 Task: Plan a time block for reading the new book.
Action: Mouse moved to (53, 120)
Screenshot: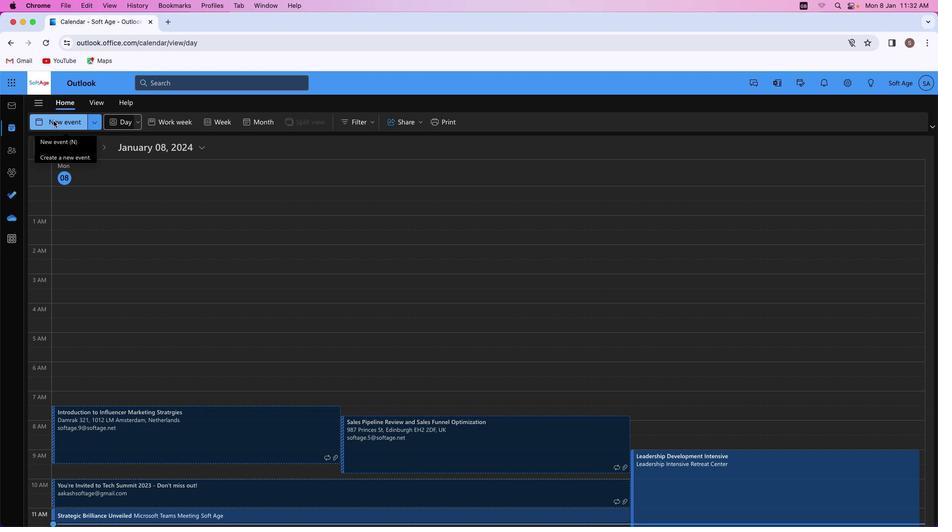 
Action: Mouse pressed left at (53, 120)
Screenshot: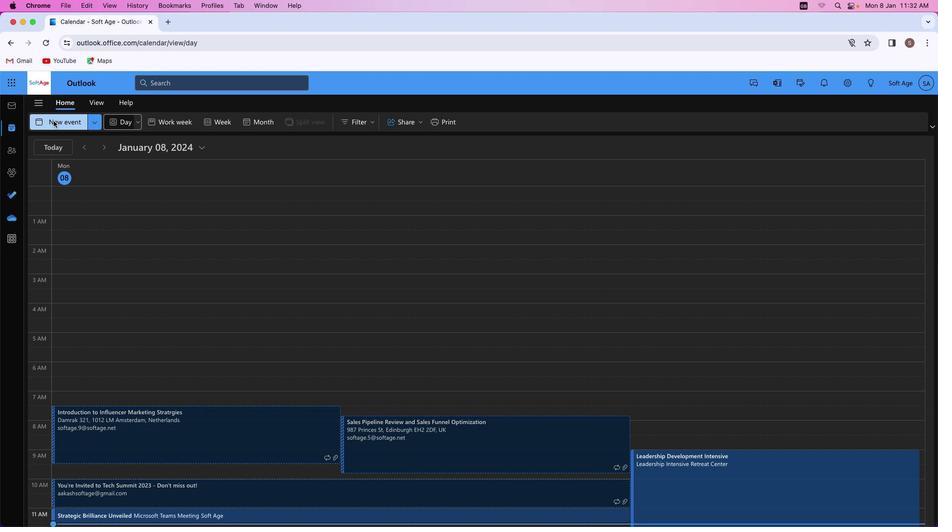 
Action: Mouse moved to (234, 182)
Screenshot: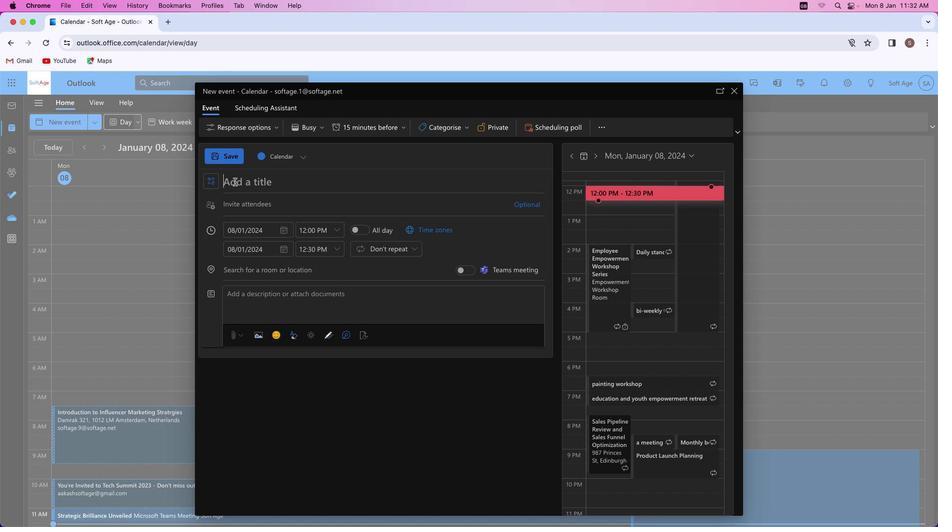 
Action: Key pressed Key.shift_r'L''i''t''e''r''a''r''y'Key.spaceKey.shift'E''s''c''a''p''e'Key.shift_r':'Key.spaceKey.shift_r'B''o''o''k'Key.spaceKey.shift_r'B''l''i''s''s'
Screenshot: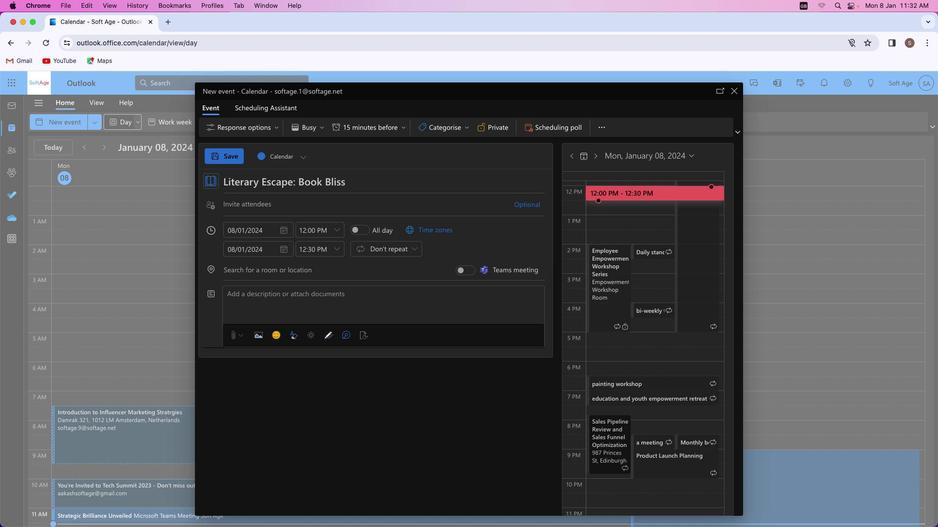 
Action: Mouse moved to (402, 128)
Screenshot: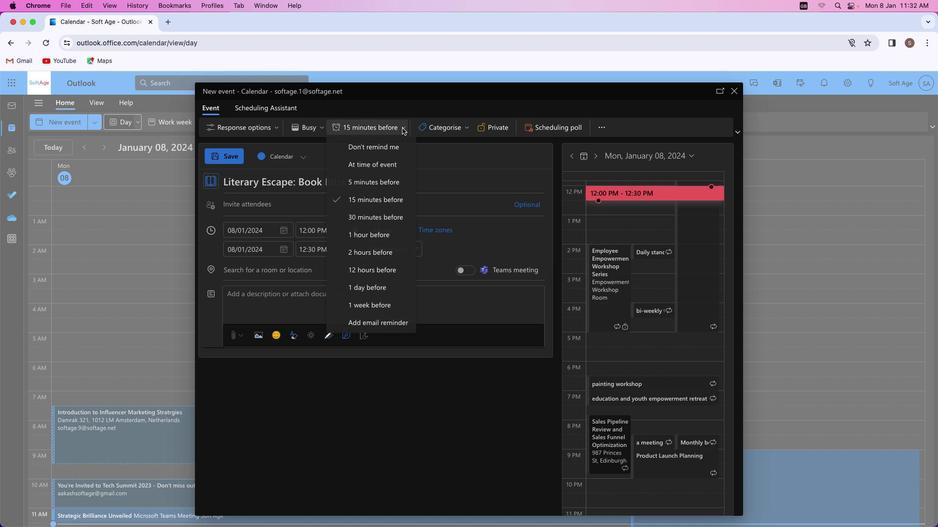 
Action: Mouse pressed left at (402, 128)
Screenshot: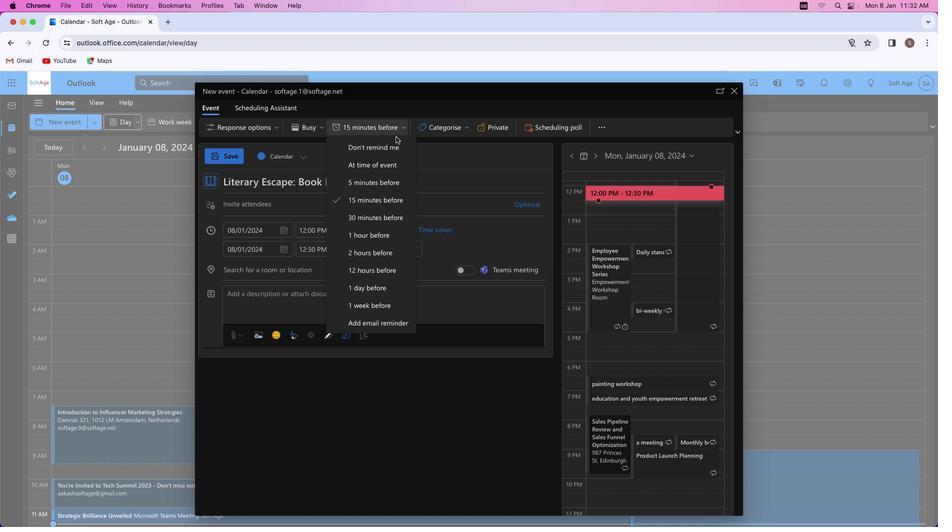 
Action: Mouse moved to (434, 162)
Screenshot: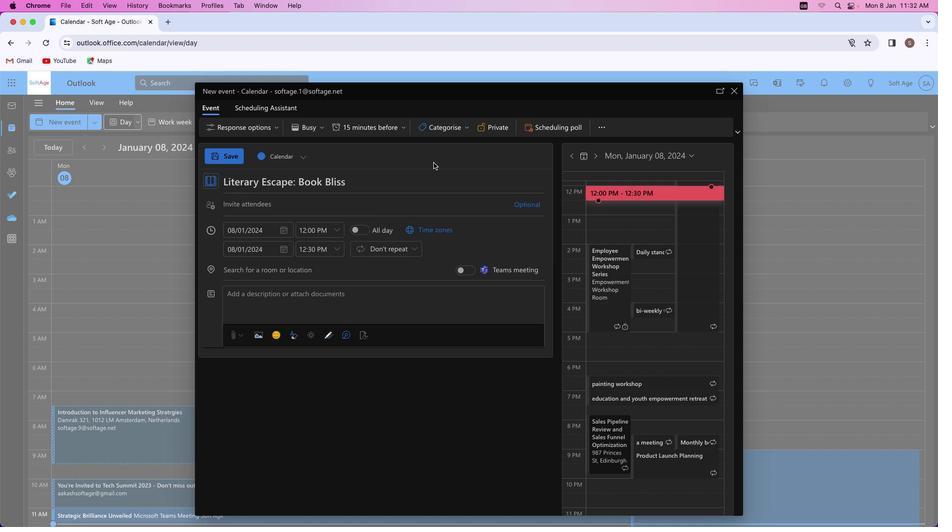 
Action: Mouse pressed left at (434, 162)
Screenshot: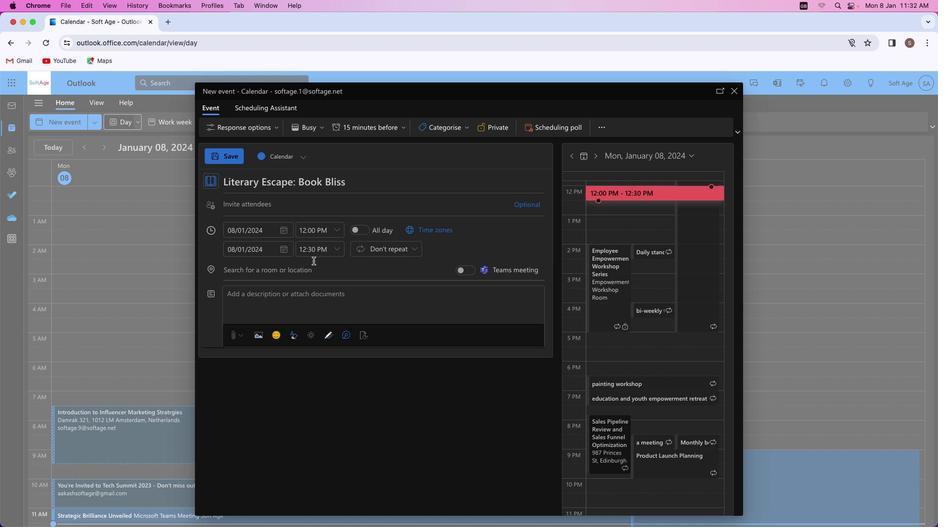 
Action: Mouse moved to (338, 249)
Screenshot: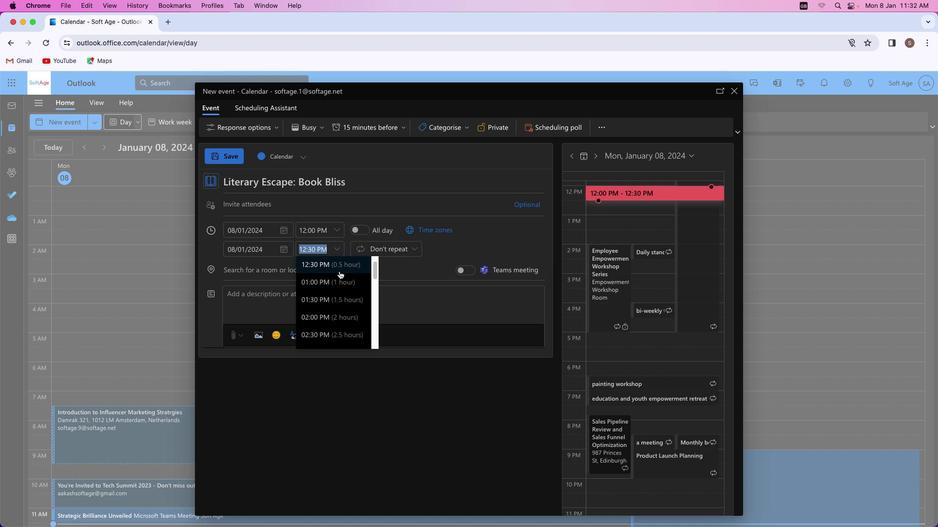 
Action: Mouse pressed left at (338, 249)
Screenshot: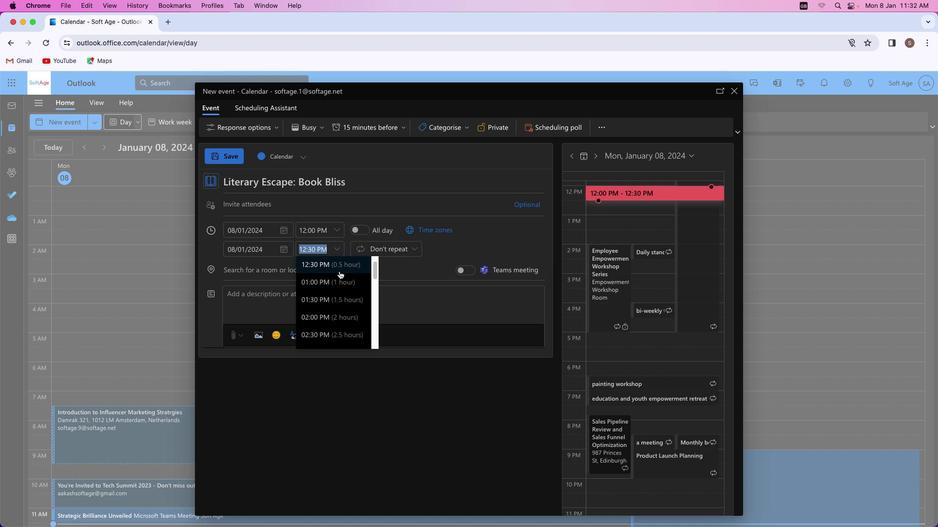 
Action: Mouse moved to (318, 284)
Screenshot: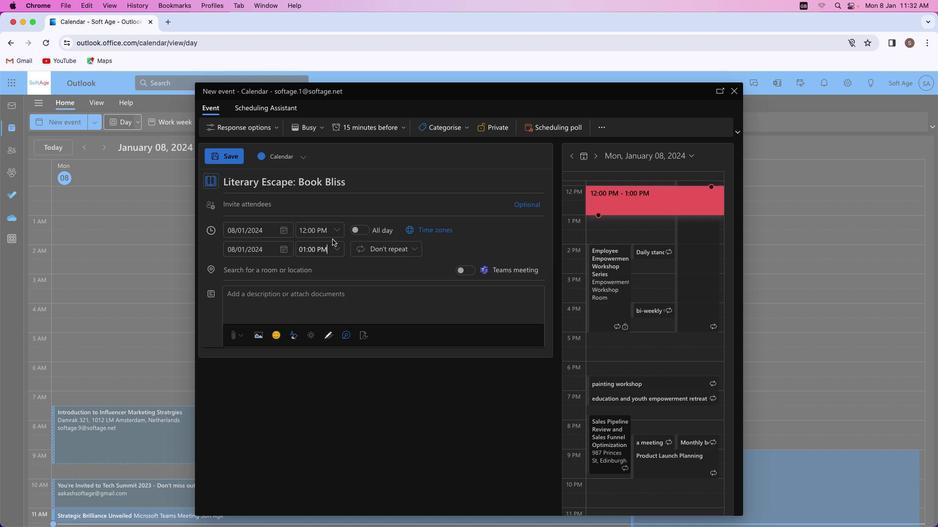 
Action: Mouse pressed left at (318, 284)
Screenshot: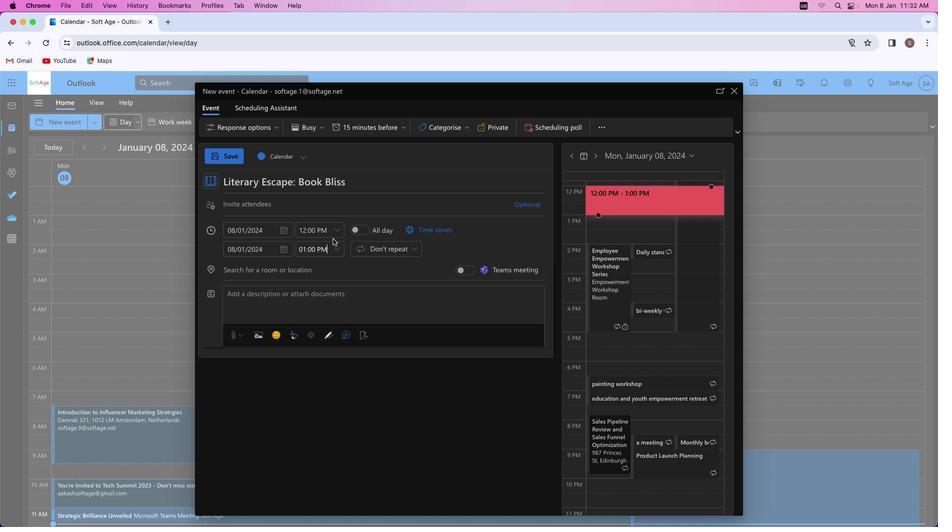 
Action: Mouse moved to (304, 293)
Screenshot: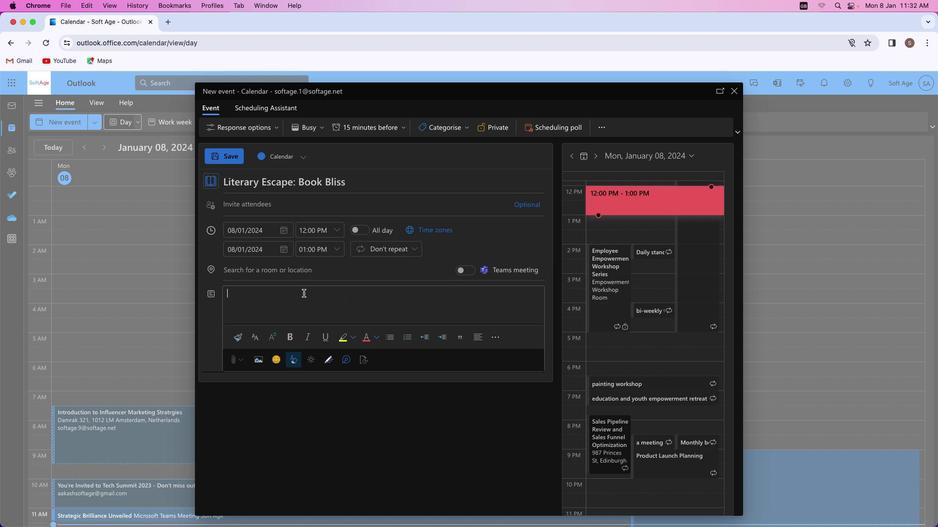 
Action: Mouse pressed left at (304, 293)
Screenshot: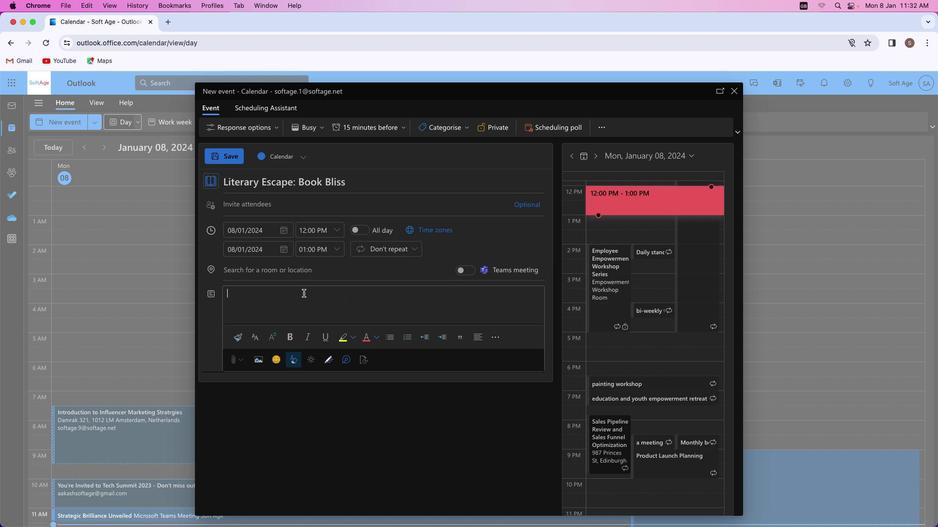 
Action: Key pressed Key.shift'W''e'Key.backspaceKey.backspaceKey.shift'T''h''i''s'Key.space't''i''m''e'Key.space'i''s'Key.space'f''o''r'Key.space'r''e''a''d''i''n''g'Key.space'b''o''o''k'Key.space'b''l''o''c''k'Key.space'o''n'Key.space'y''o''u''r'Key.space's''c''h''e''d''u''l''e'Key.space't''o'Key.space'd''e''l''v''e'Key.space'i''n''t''o'Key.space'a'Key.space'n''e''w'Key.space'b''o''o''k''.'Key.spaceKey.shift_r'I''m''m''e''r''s''e'Key.space'y''o''u''r''s''e''l''f'Key.space'i''n'Key.space'c''a''p''t''i''v''a''t''i''n''g'Key.space's''t''o''r''i''e''s'','Key.space'u''n''l''o''c''k''i''n''g'Key.space'w''o''r''l''d''s'Key.space'w''i''t''h''i''n'Key.space't''h''e'Key.space'p''a''g''e''s''.'
Screenshot: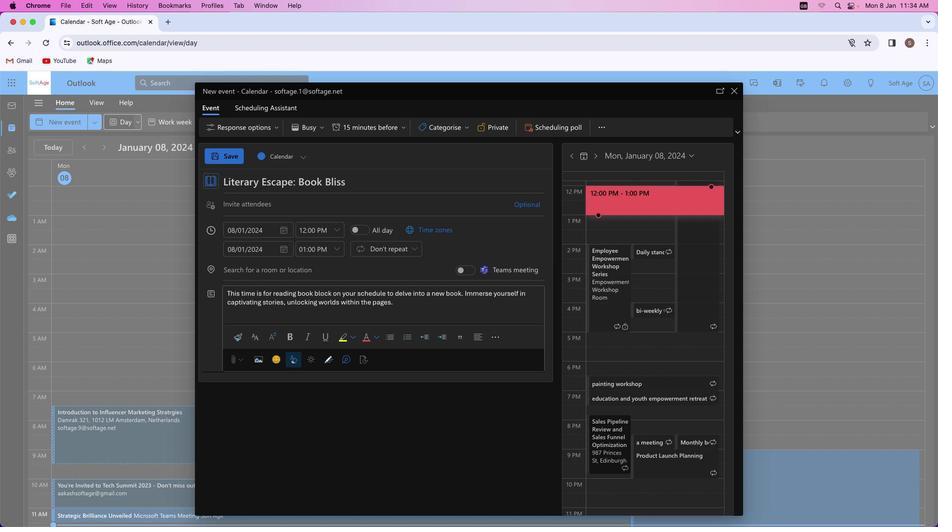 
Action: Mouse moved to (272, 293)
Screenshot: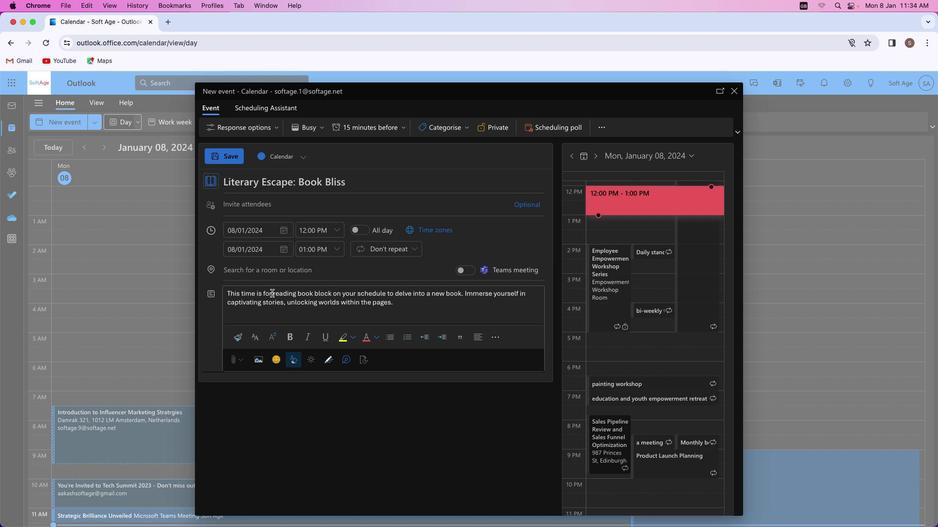 
Action: Mouse pressed left at (272, 293)
Screenshot: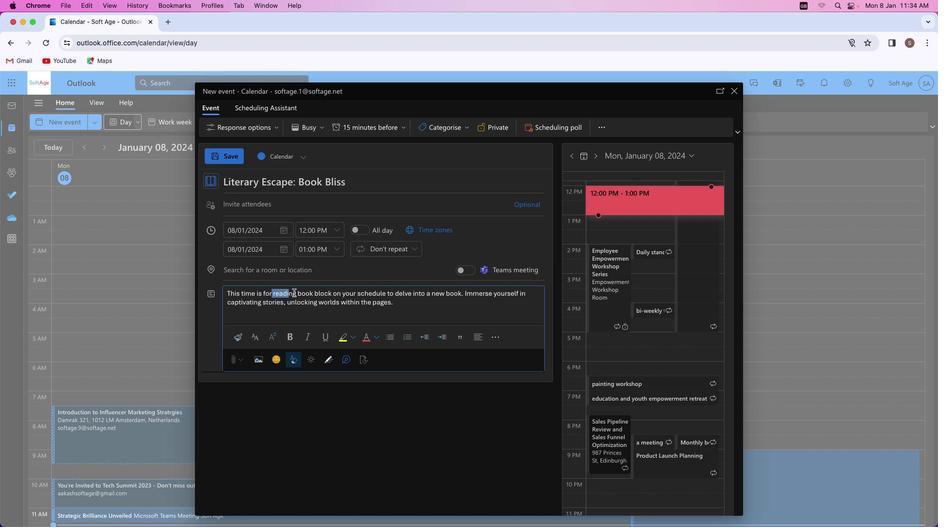 
Action: Mouse moved to (310, 338)
Screenshot: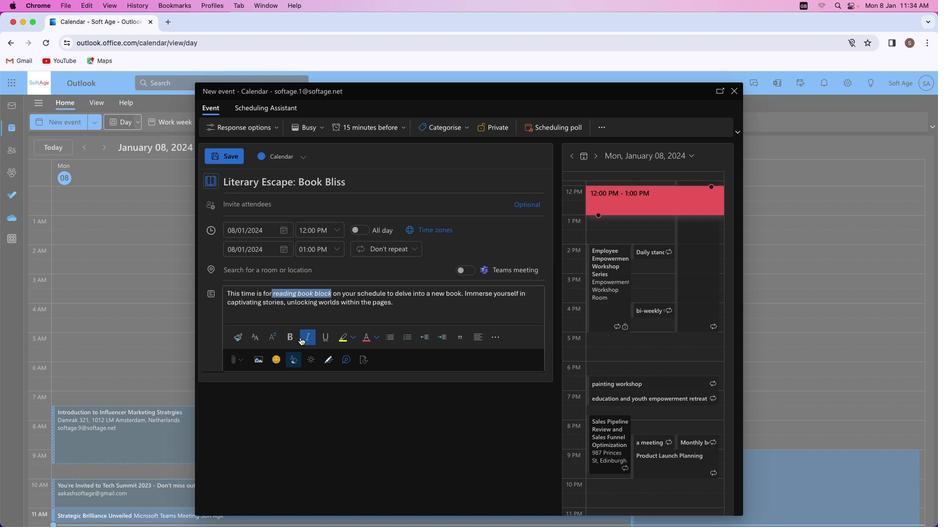 
Action: Mouse pressed left at (310, 338)
Screenshot: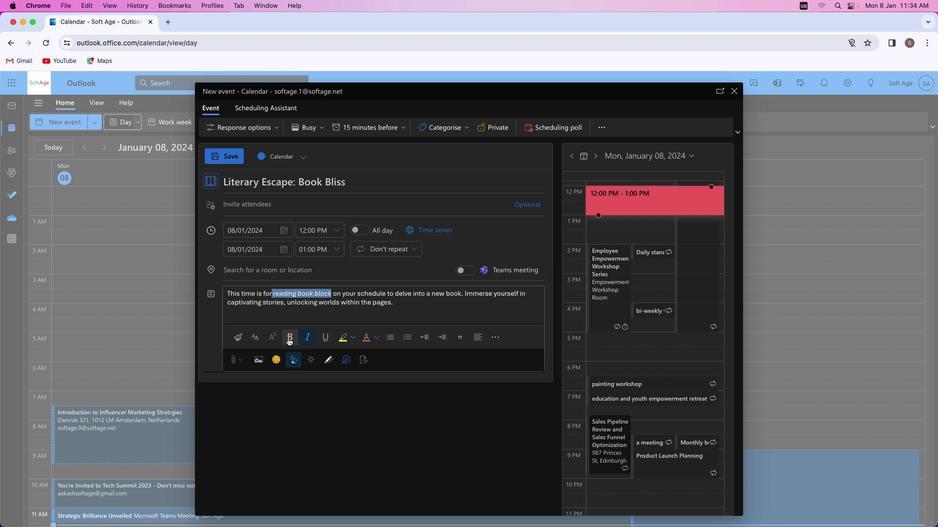 
Action: Mouse moved to (287, 338)
Screenshot: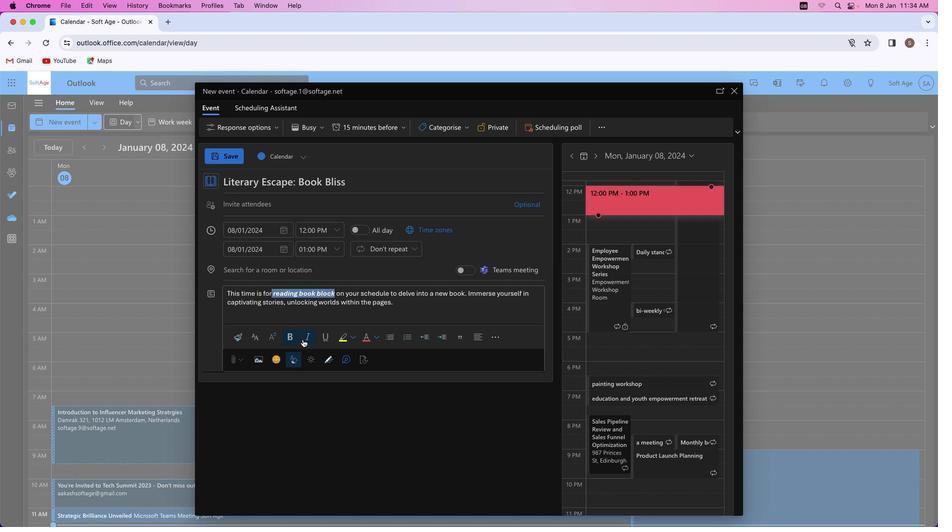 
Action: Mouse pressed left at (287, 338)
Screenshot: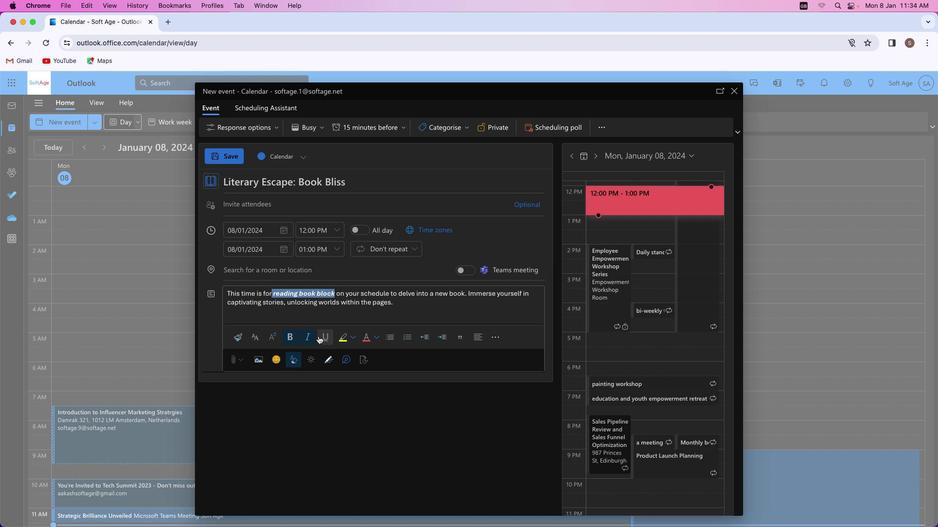 
Action: Mouse moved to (353, 335)
Screenshot: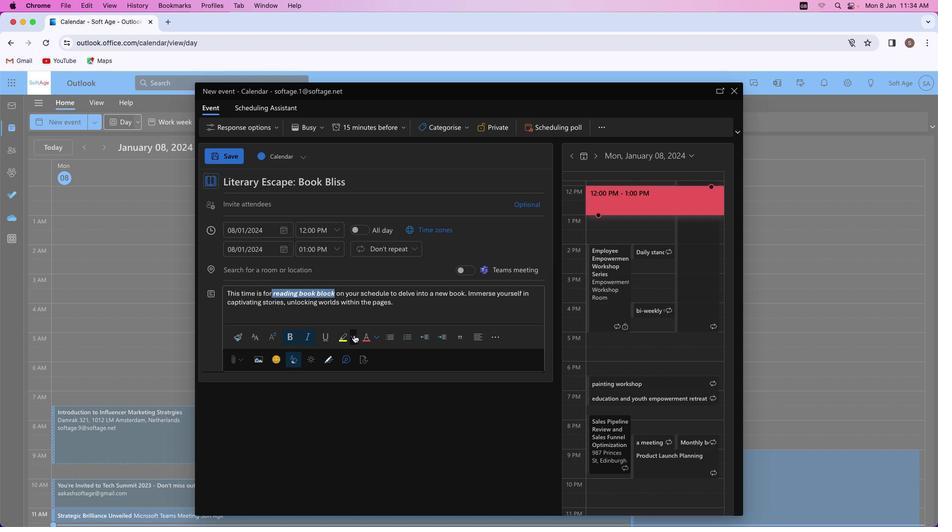 
Action: Mouse pressed left at (353, 335)
Screenshot: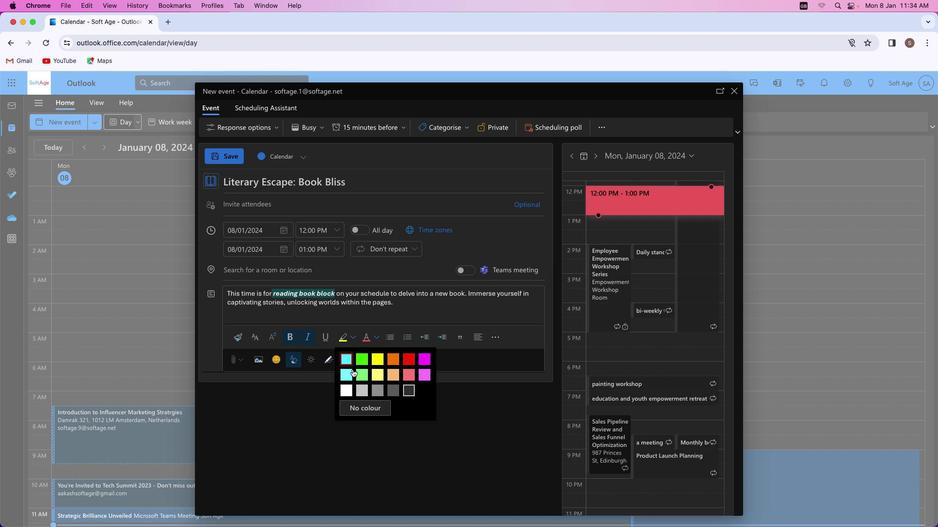 
Action: Mouse moved to (348, 376)
Screenshot: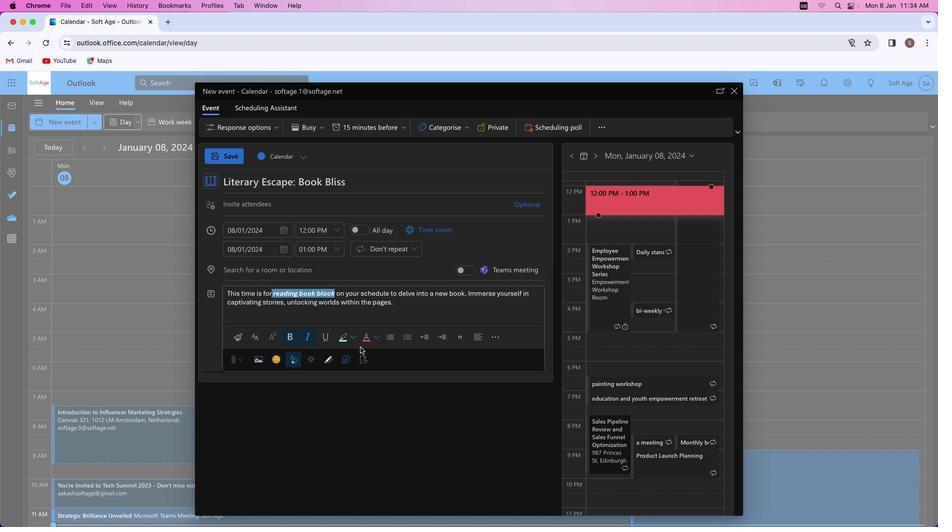 
Action: Mouse pressed left at (348, 376)
Screenshot: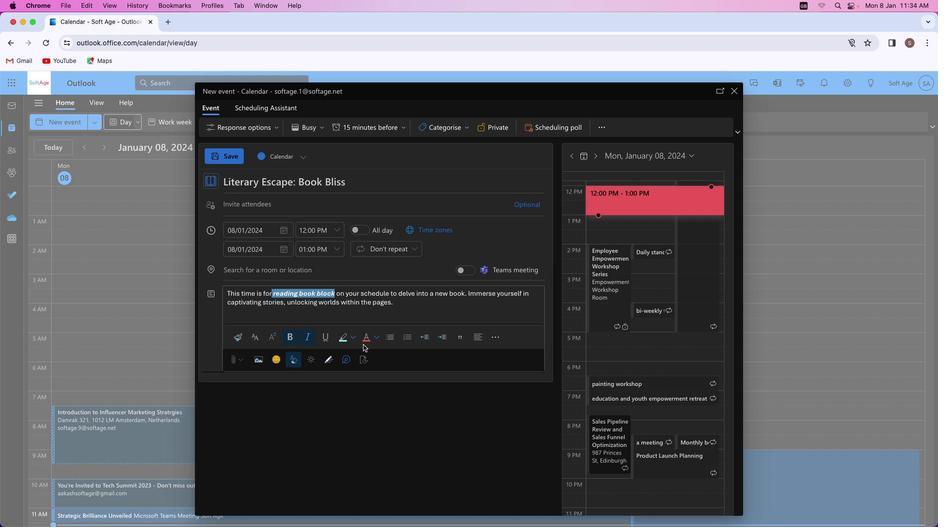 
Action: Mouse moved to (374, 338)
Screenshot: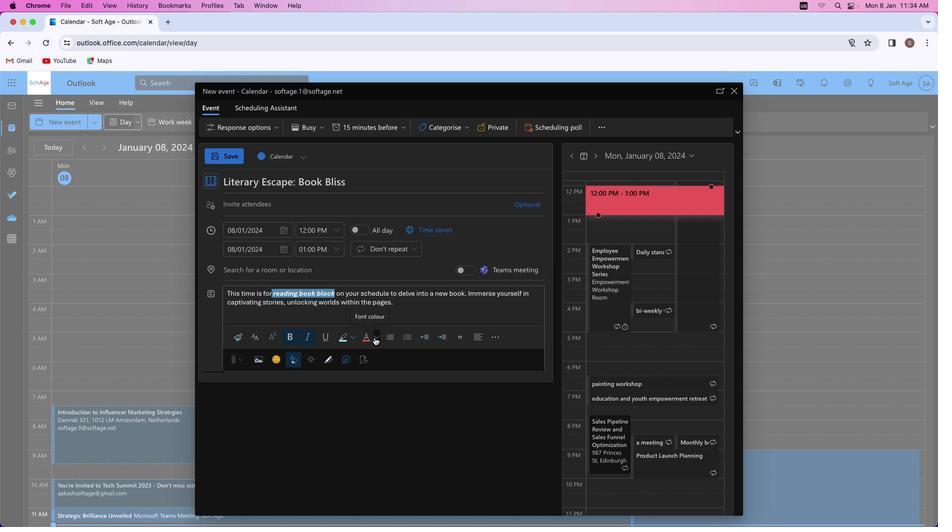 
Action: Mouse pressed left at (374, 338)
Screenshot: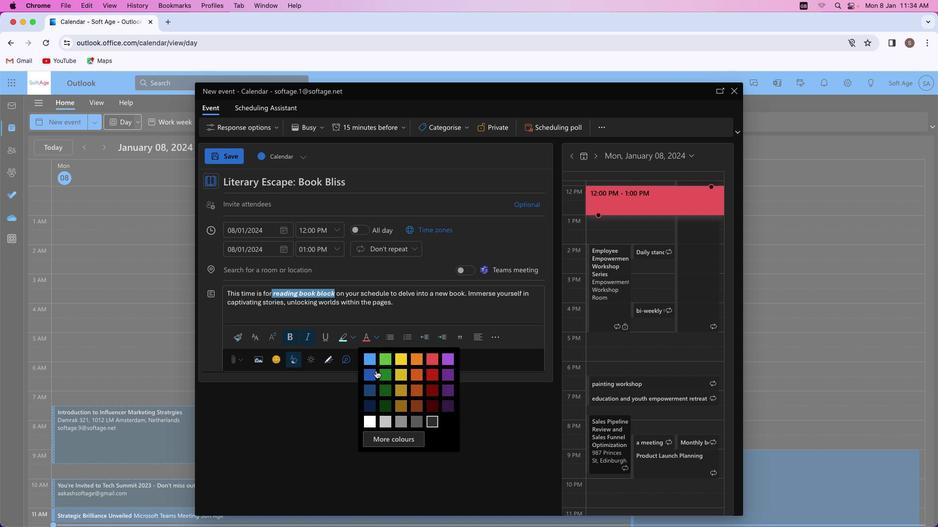 
Action: Mouse moved to (370, 377)
Screenshot: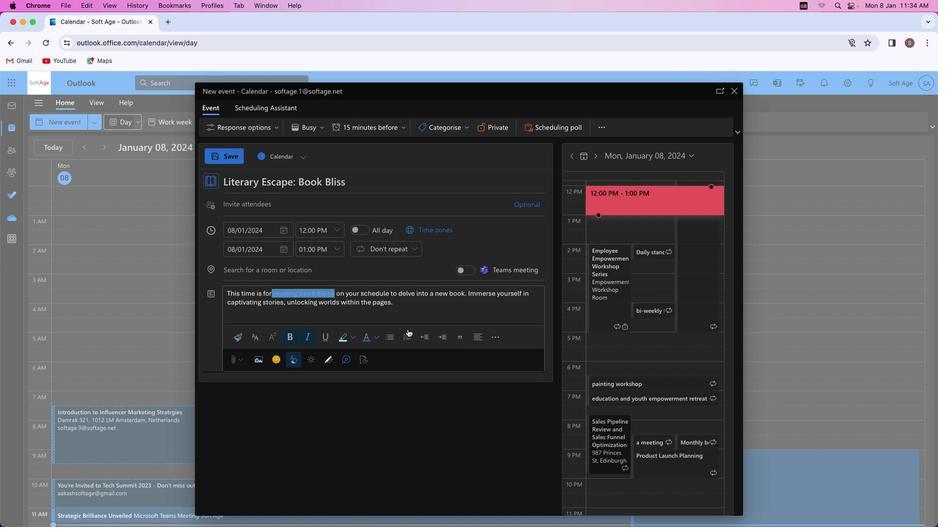
Action: Mouse pressed left at (370, 377)
Screenshot: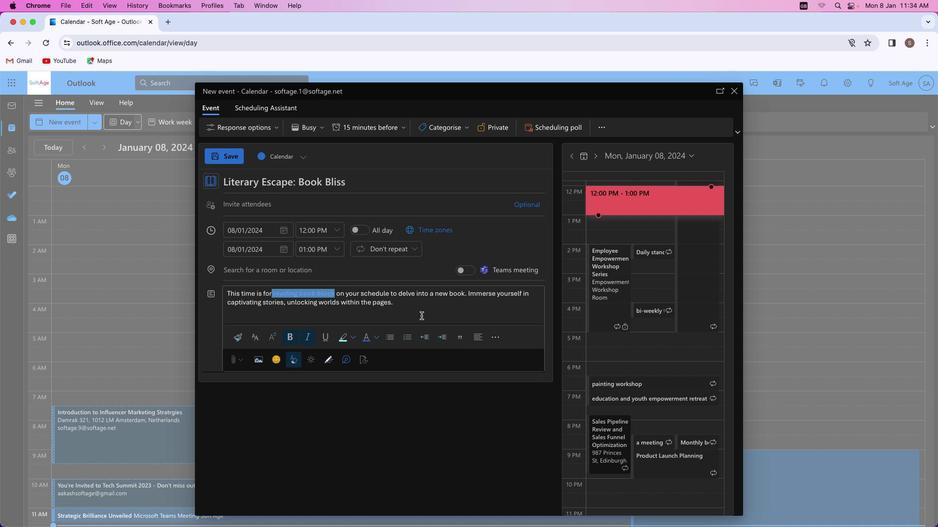 
Action: Mouse moved to (423, 304)
Screenshot: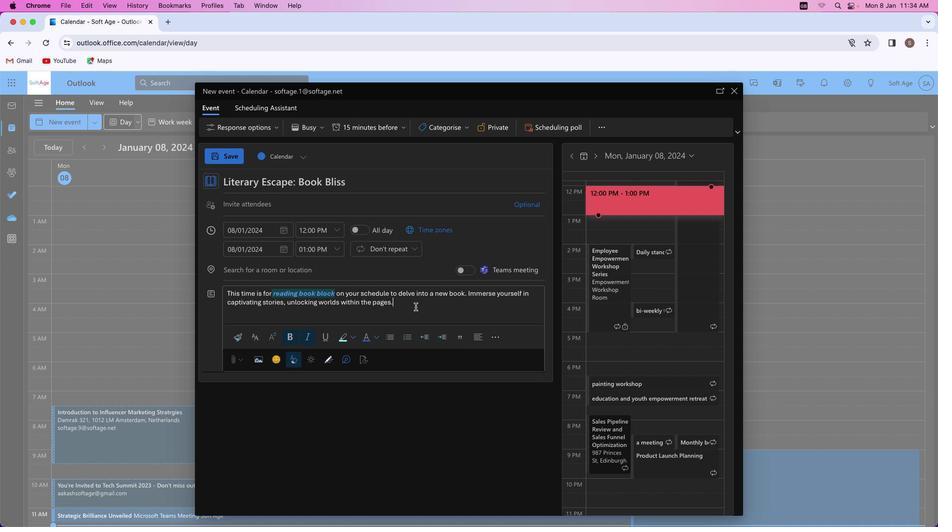 
Action: Mouse pressed left at (423, 304)
Screenshot: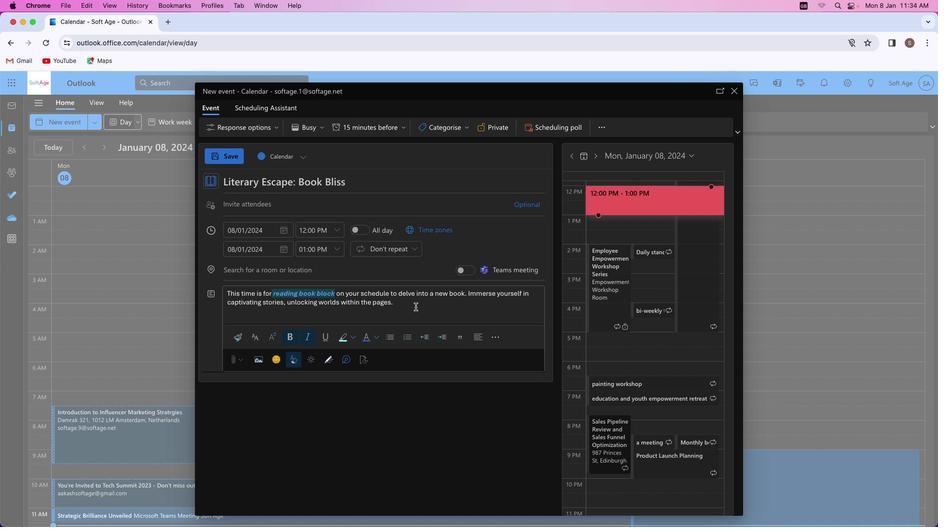 
Action: Mouse moved to (266, 269)
Screenshot: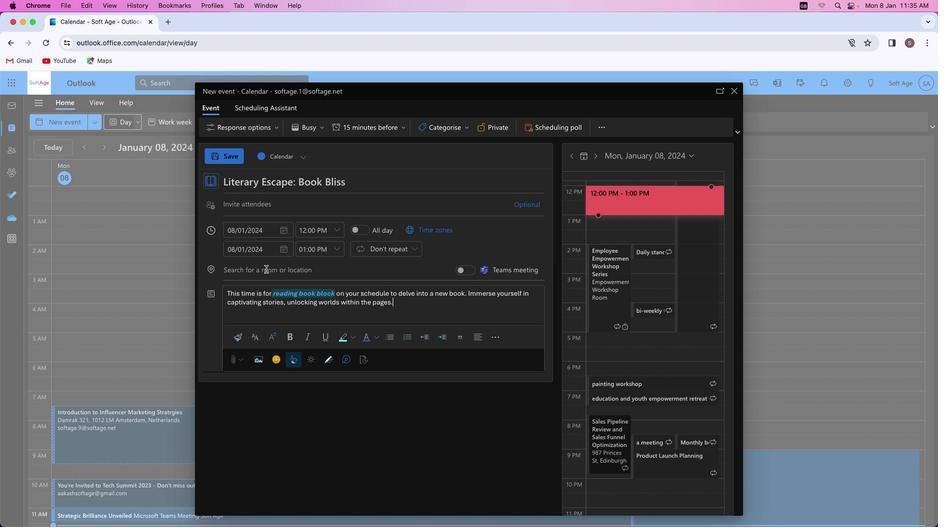 
Action: Mouse pressed left at (266, 269)
Screenshot: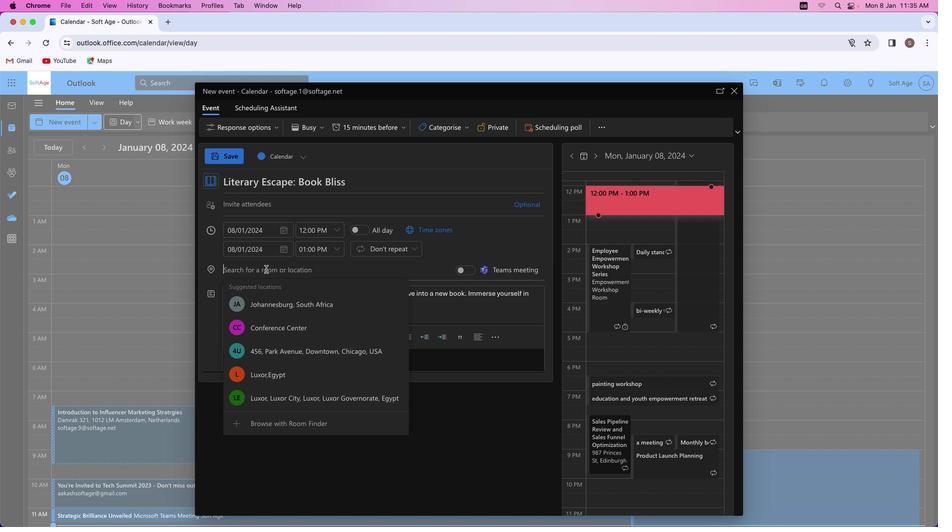 
Action: Key pressed Key.shift_r'B''o''o''k'
Screenshot: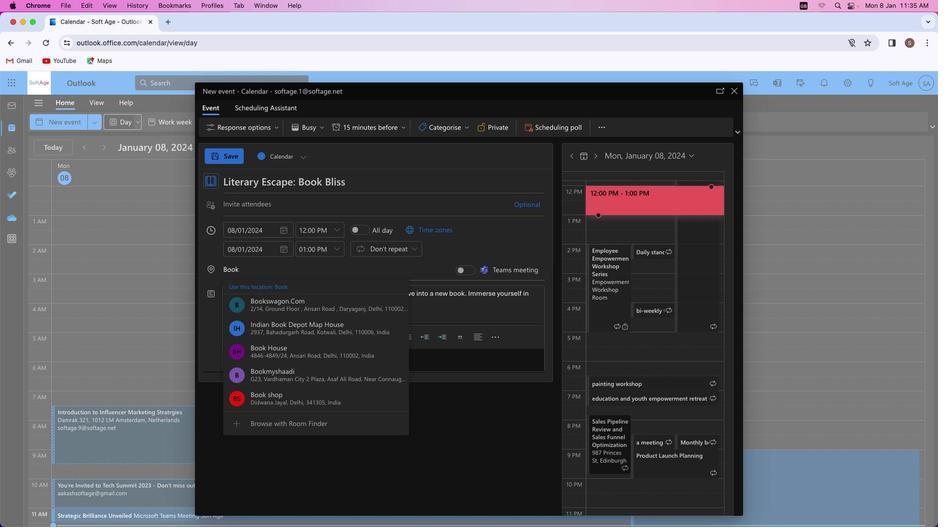 
Action: Mouse moved to (290, 351)
Screenshot: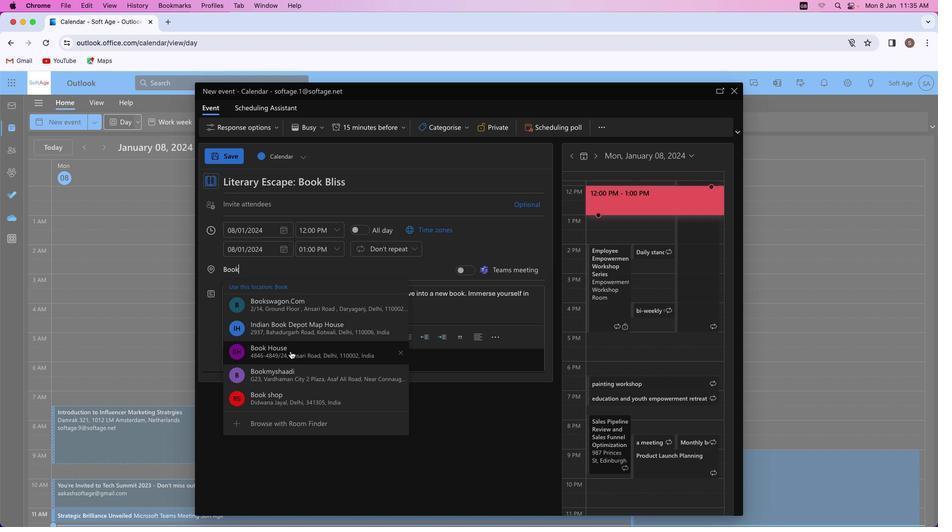 
Action: Mouse pressed left at (290, 351)
Screenshot: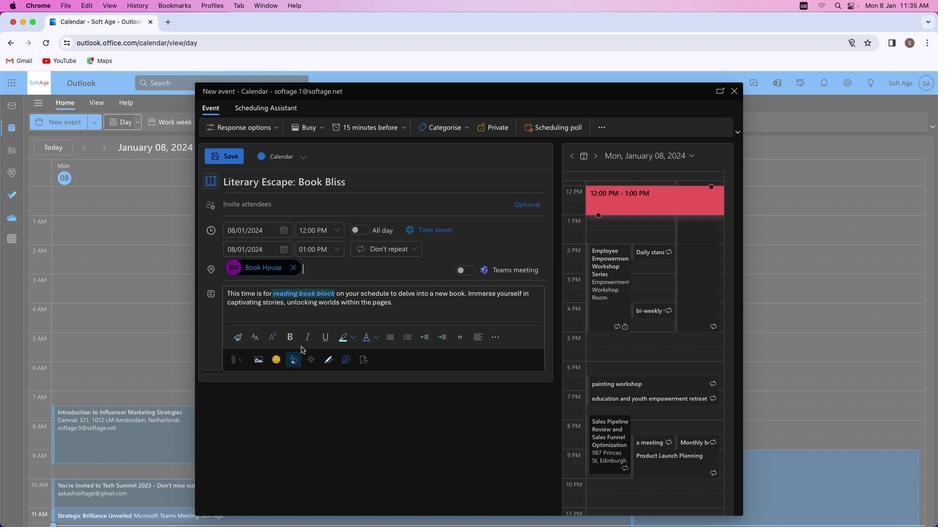 
Action: Mouse moved to (320, 127)
Screenshot: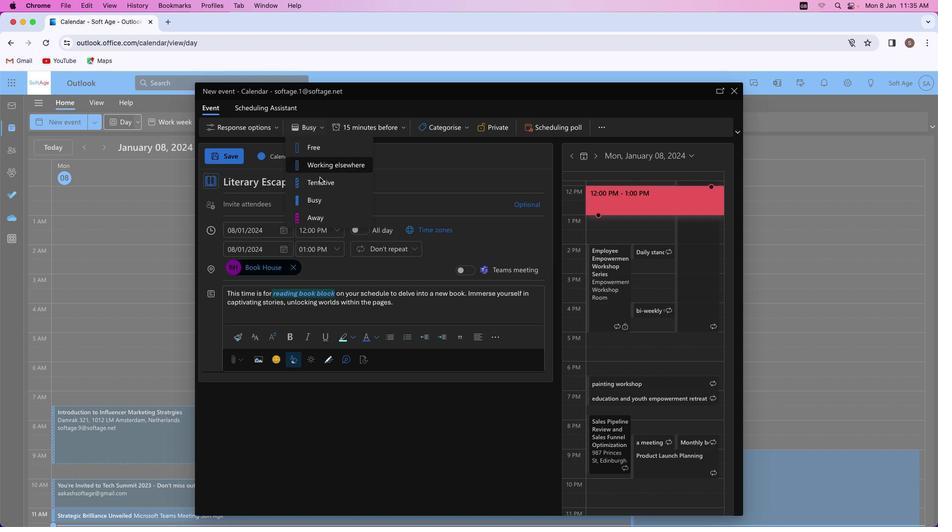 
Action: Mouse pressed left at (320, 127)
Screenshot: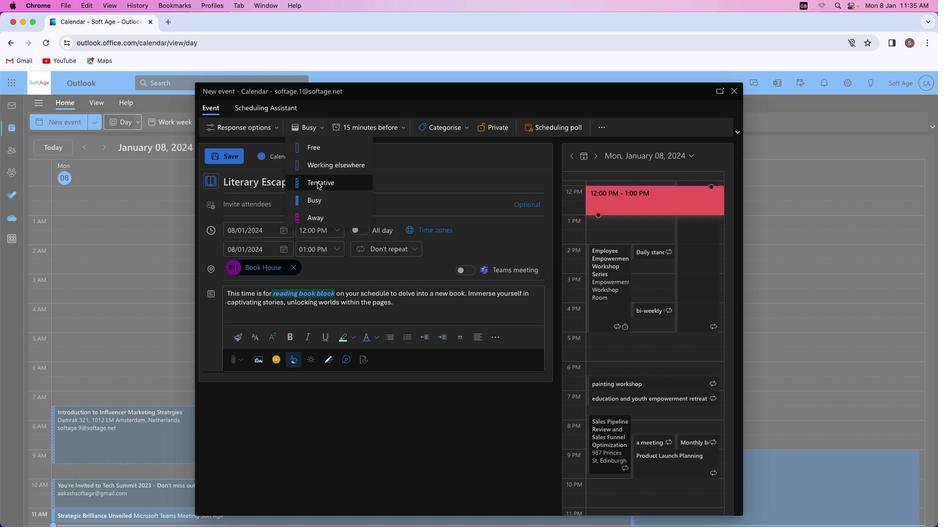 
Action: Mouse moved to (315, 194)
Screenshot: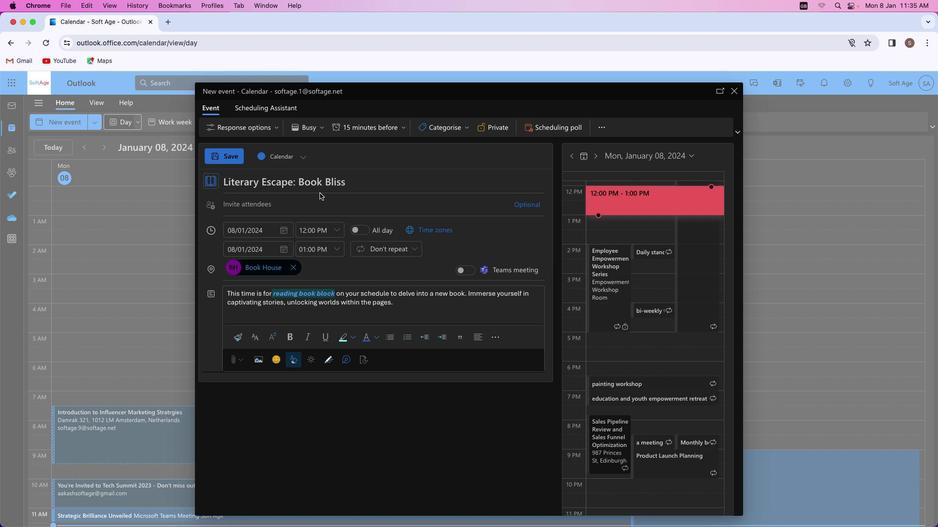 
Action: Mouse pressed left at (315, 194)
Screenshot: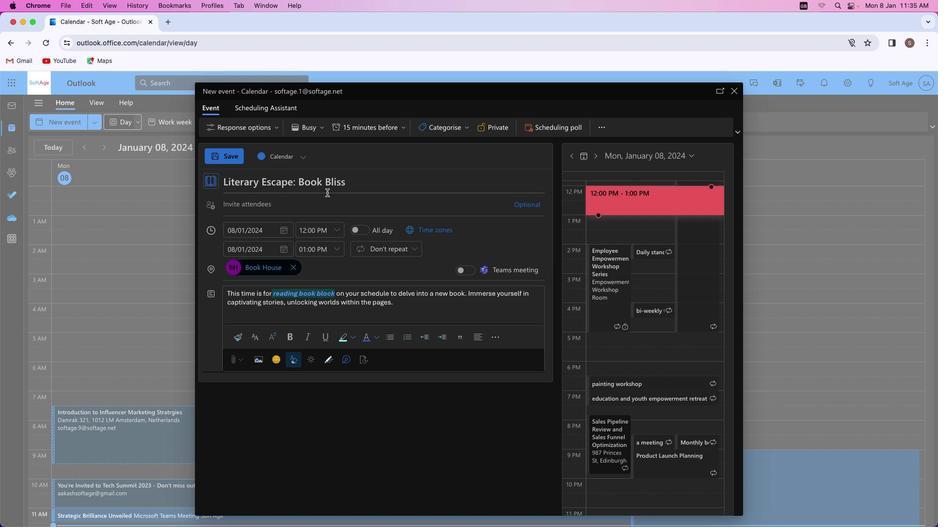 
Action: Mouse moved to (230, 154)
Screenshot: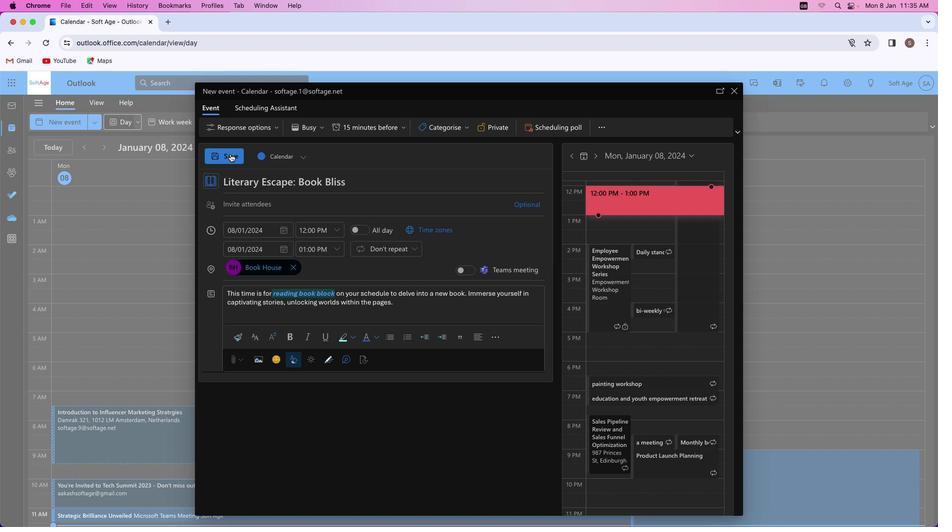 
Action: Mouse pressed left at (230, 154)
Screenshot: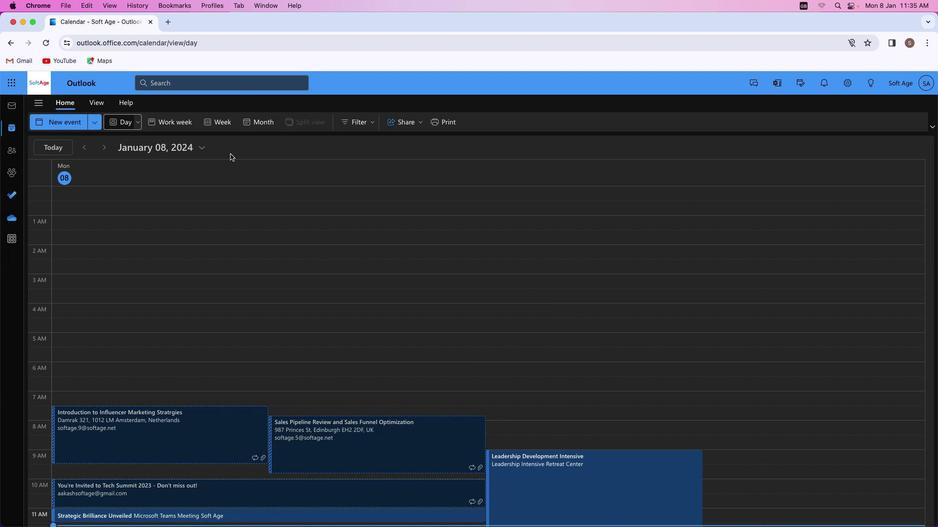 
Action: Mouse moved to (463, 309)
Screenshot: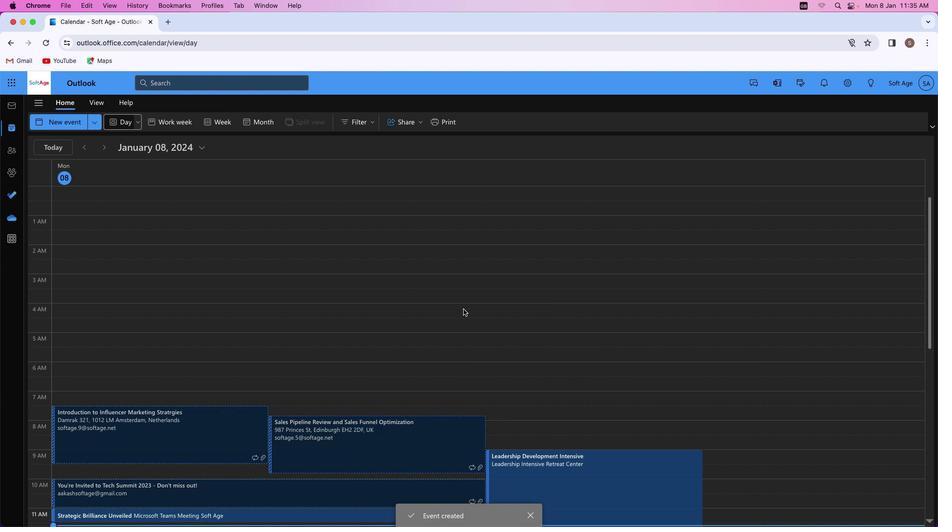 
